 Task: Compose an email invitation for a sport event and include multiple recipients.
Action: Mouse moved to (131, 258)
Screenshot: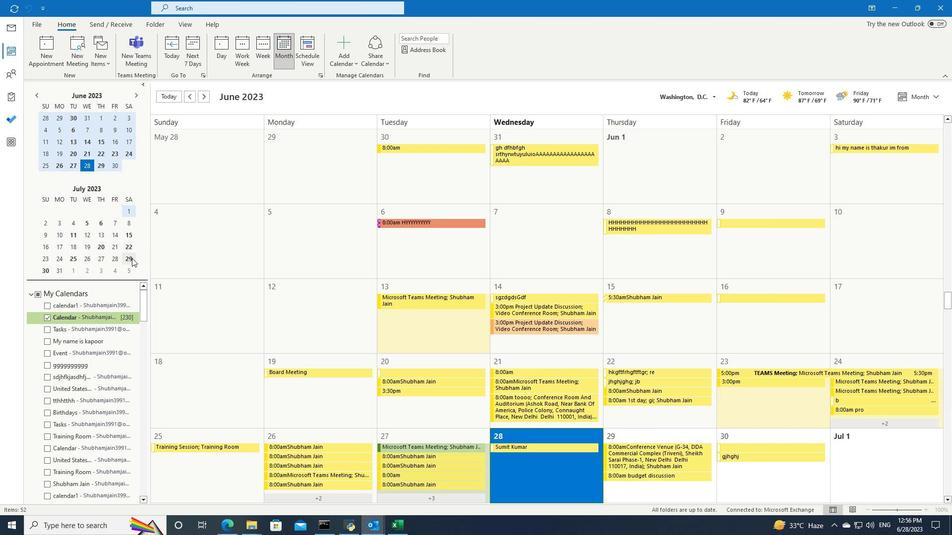
Action: Mouse pressed left at (131, 258)
Screenshot: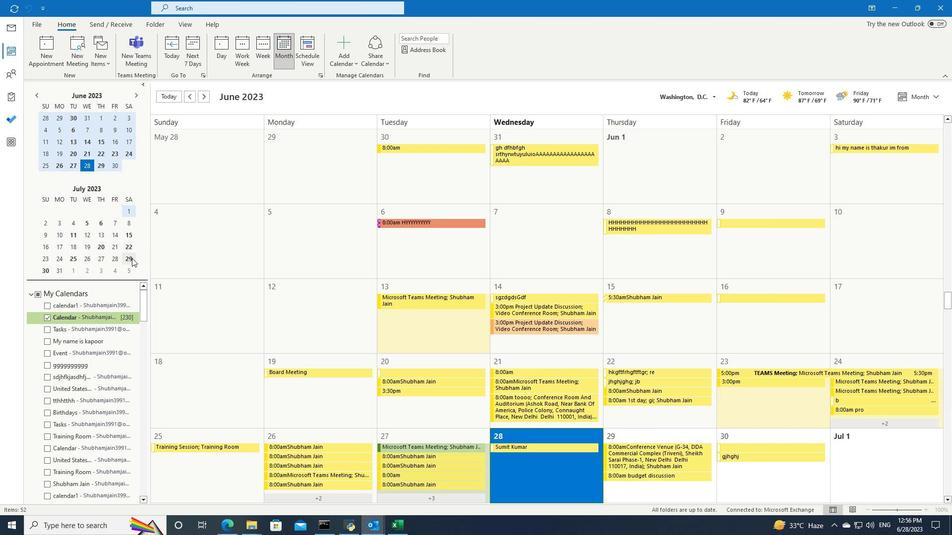 
Action: Mouse moved to (240, 166)
Screenshot: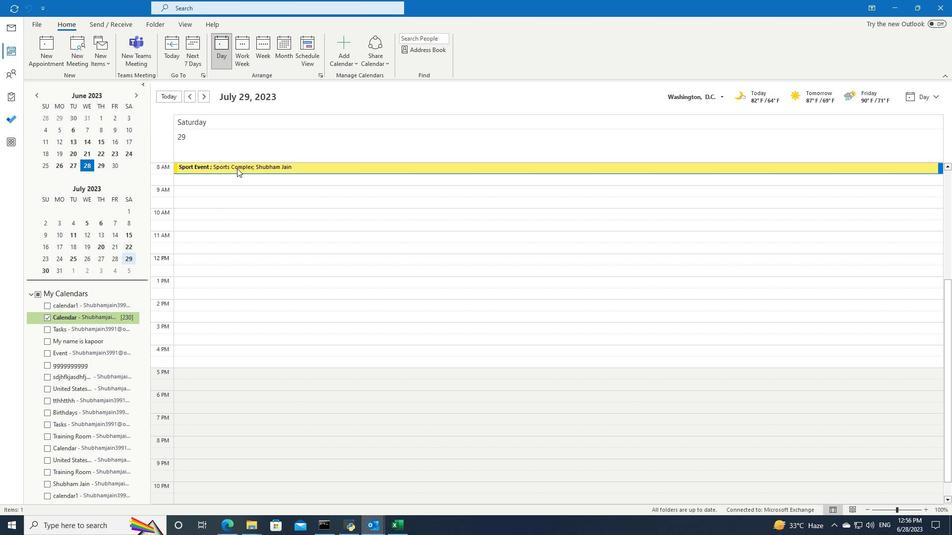 
Action: Mouse pressed left at (240, 166)
Screenshot: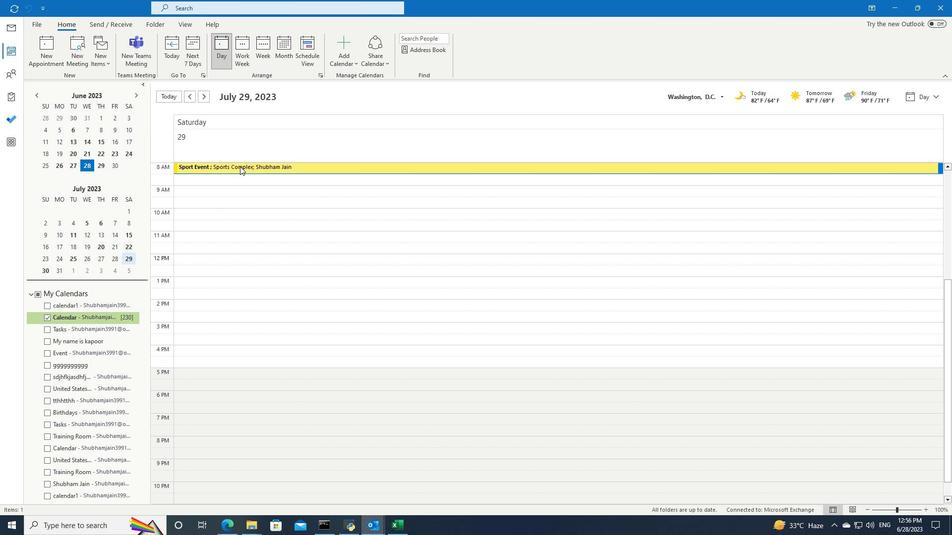 
Action: Mouse moved to (206, 63)
Screenshot: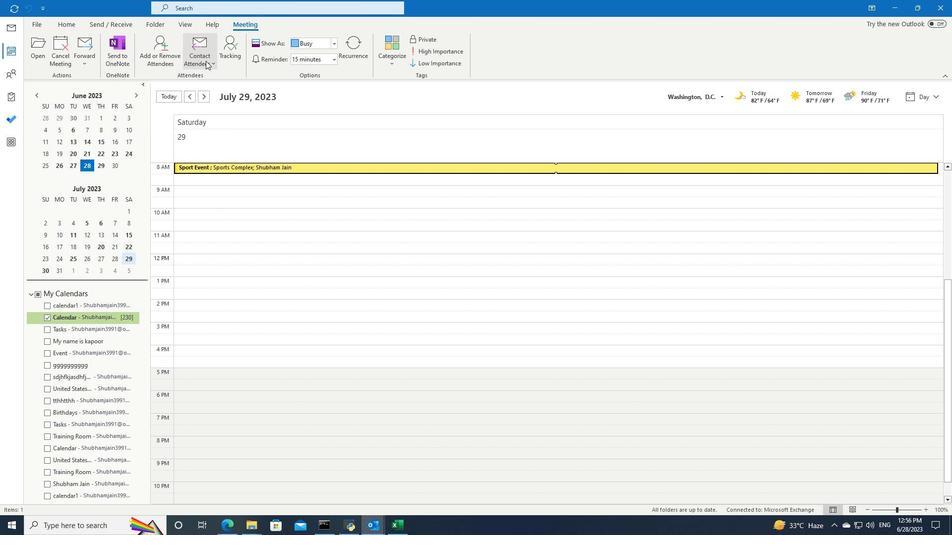 
Action: Mouse pressed left at (206, 63)
Screenshot: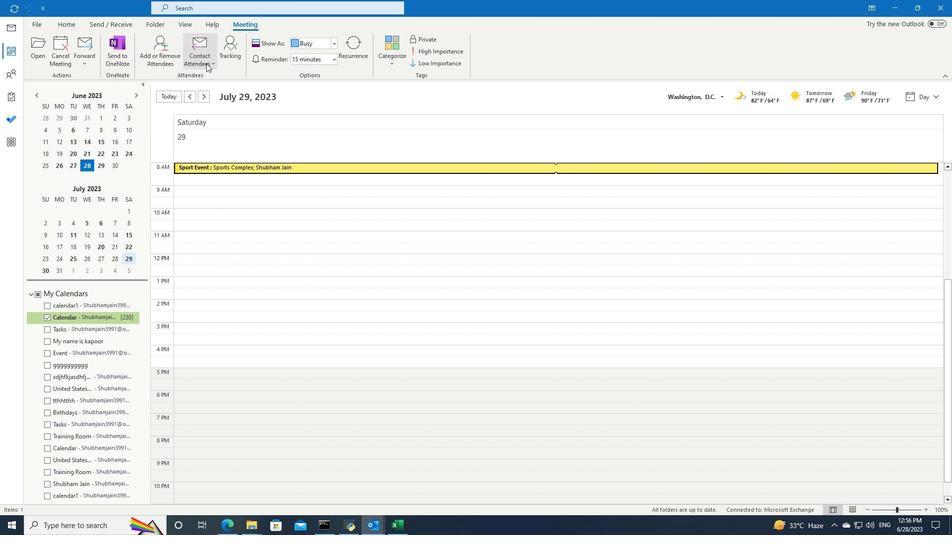 
Action: Mouse moved to (211, 79)
Screenshot: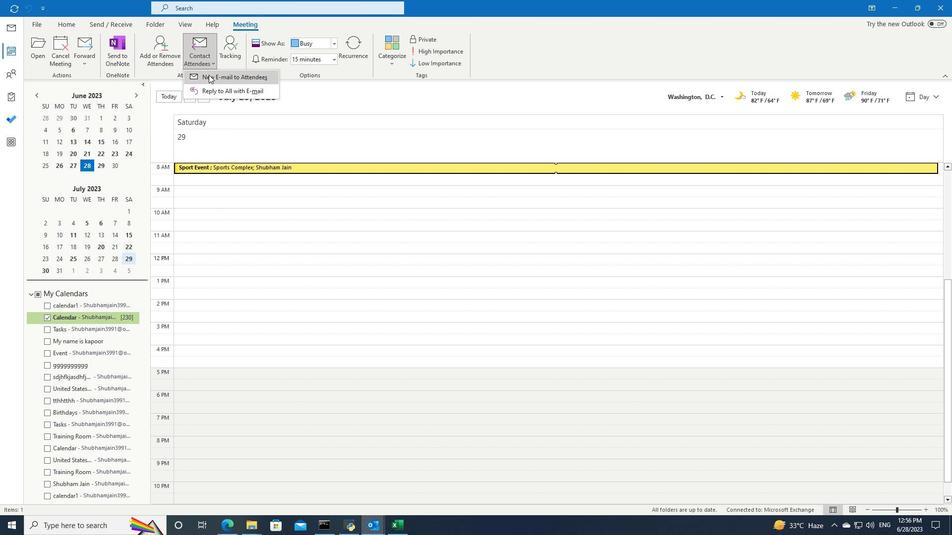 
Action: Mouse pressed left at (211, 79)
Screenshot: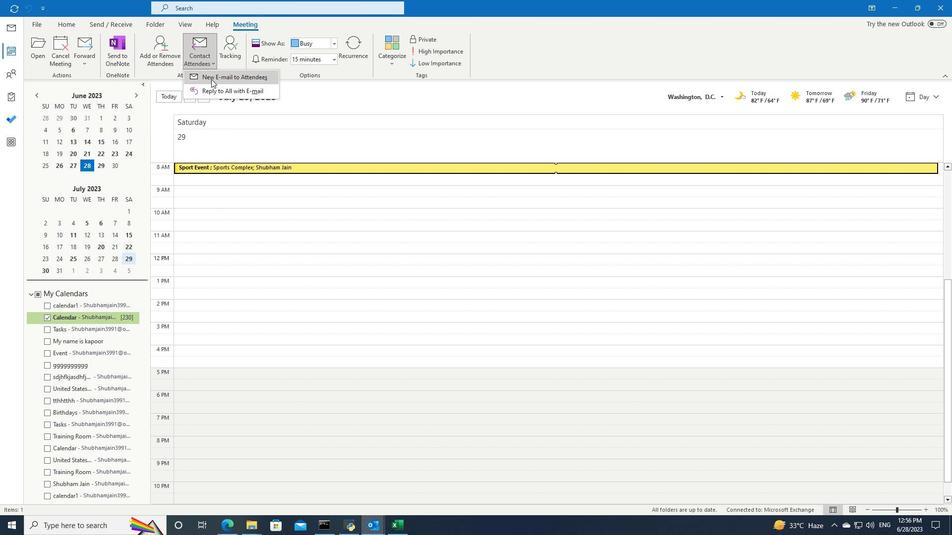 
Action: Mouse moved to (196, 97)
Screenshot: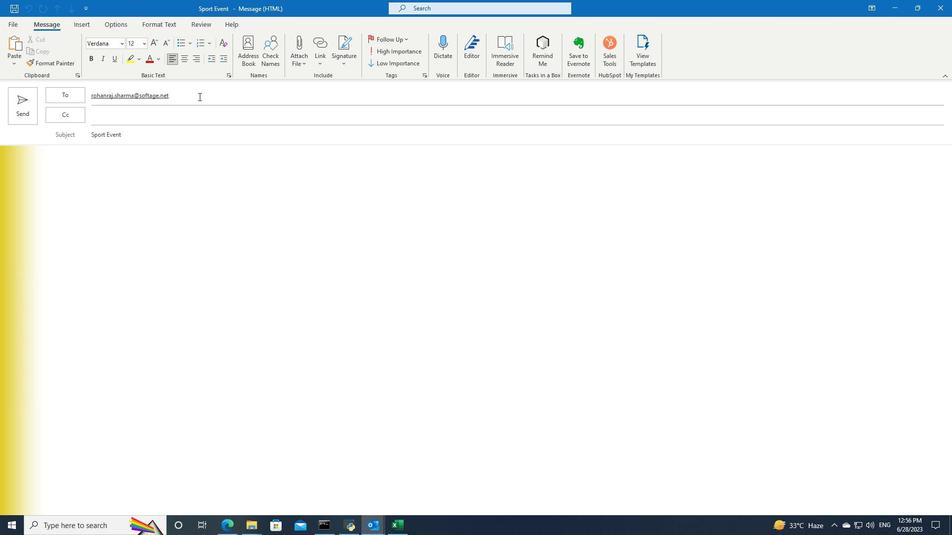 
Action: Mouse pressed left at (196, 97)
Screenshot: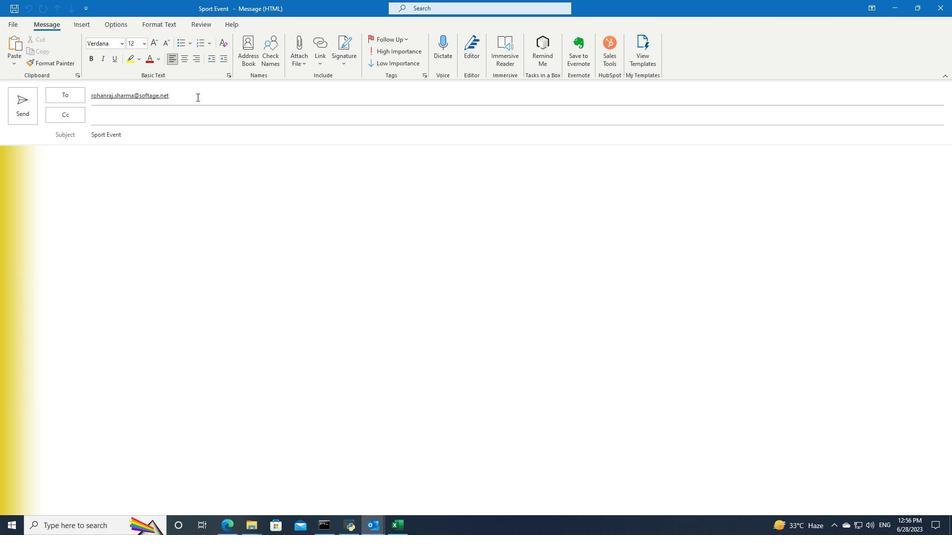 
Action: Key pressed <Key.space>piyush.bhardwajini<Key.shift>@softage.net
Screenshot: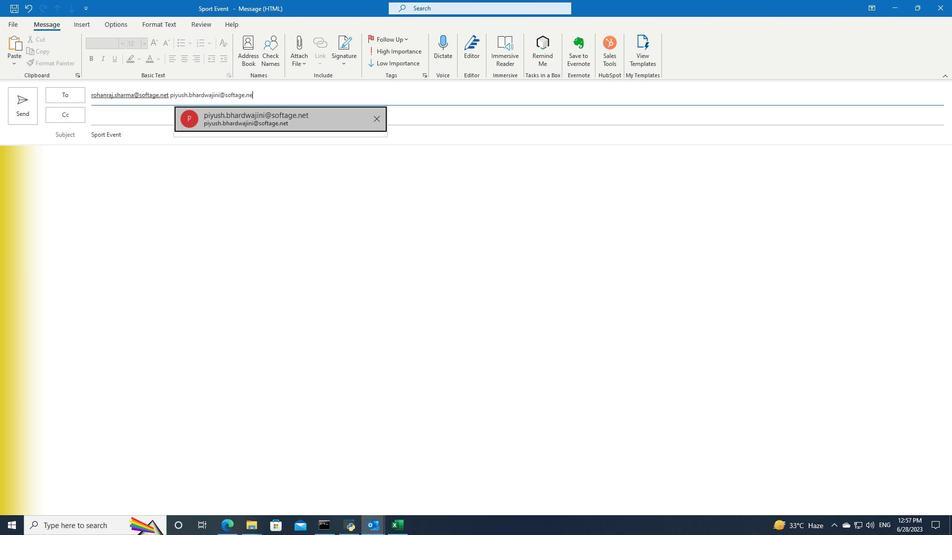
Action: Mouse moved to (258, 116)
Screenshot: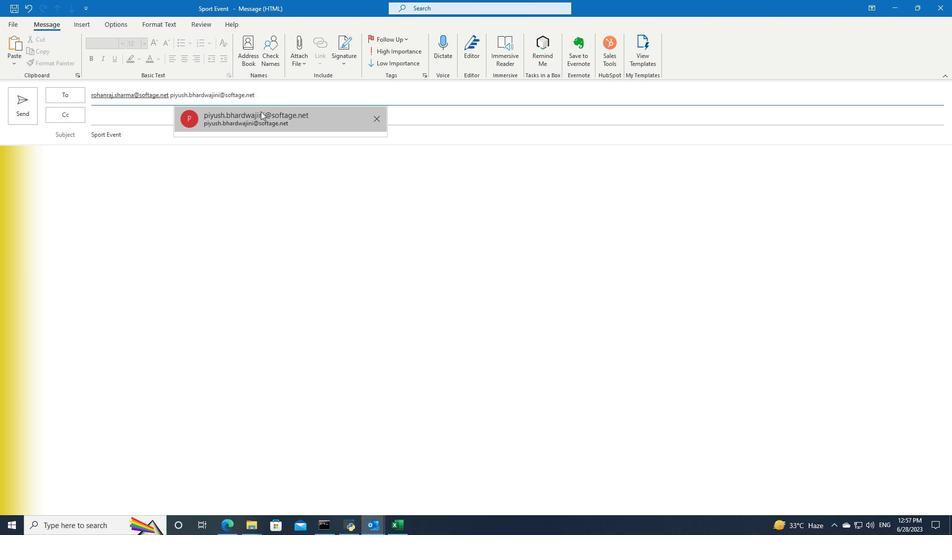 
Action: Mouse pressed left at (258, 116)
Screenshot: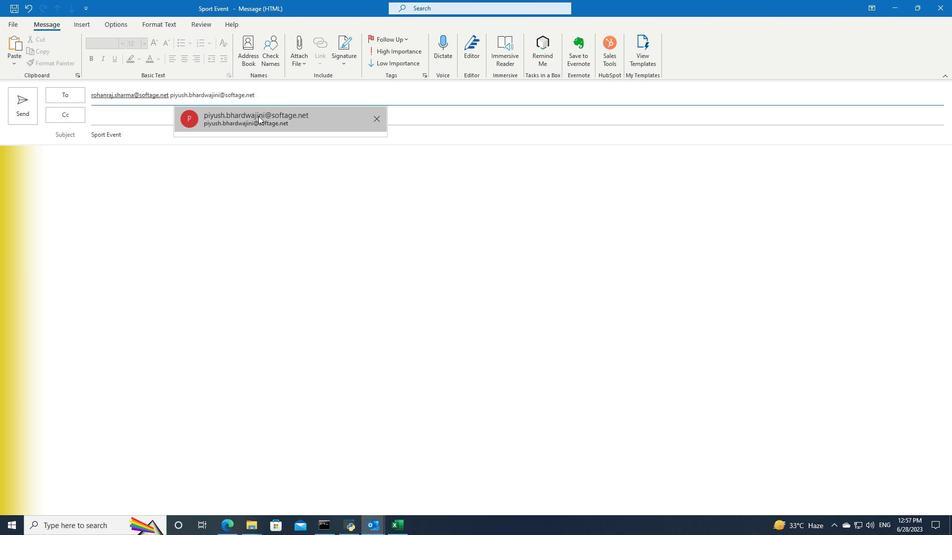 
Action: Key pressed uchiha.uzumaki<Key.shift>@softage.net
Screenshot: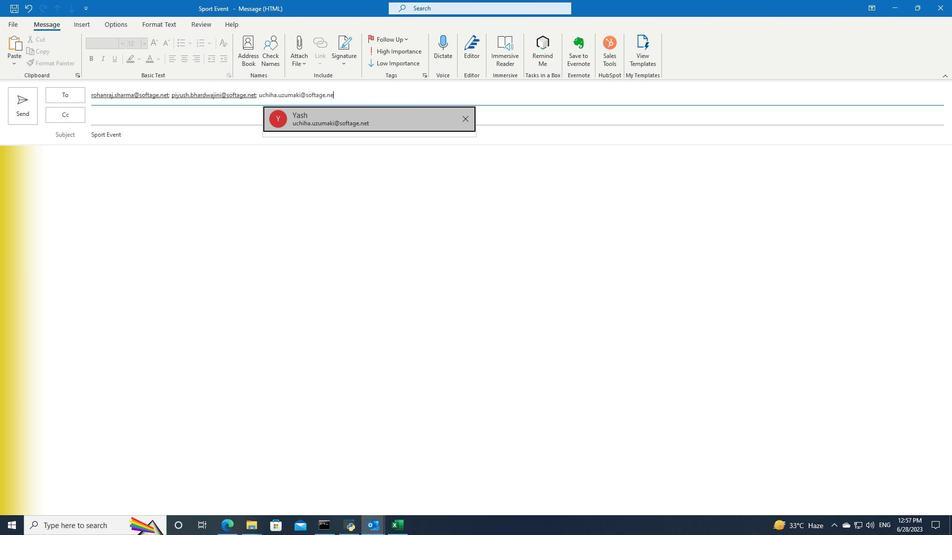 
Action: Mouse moved to (313, 121)
Screenshot: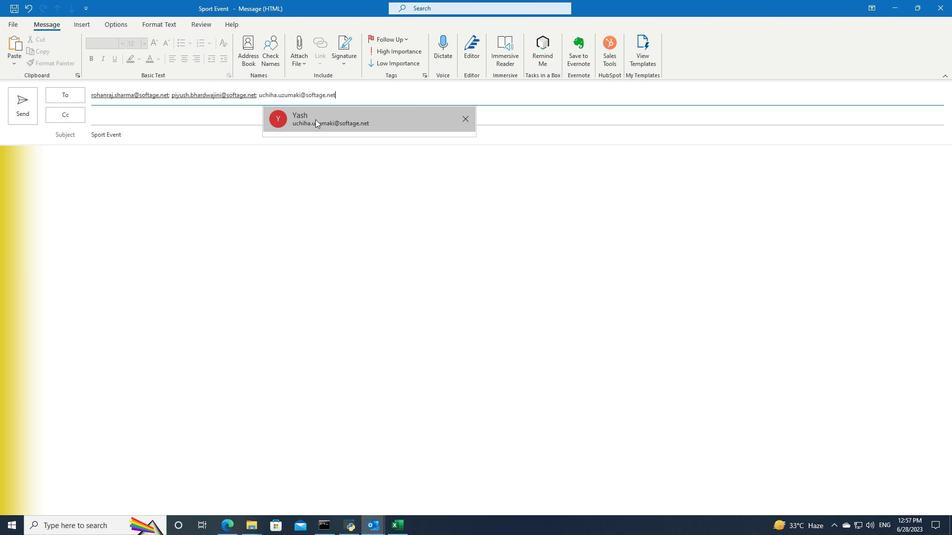 
Action: Mouse pressed left at (313, 121)
Screenshot: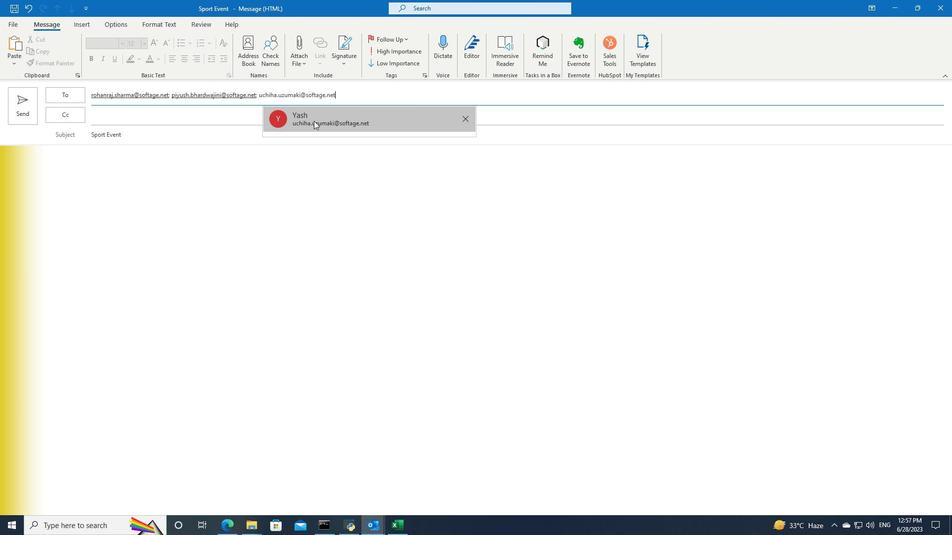
Action: Key pressed neane.keane<Key.shift>@softage.net
Screenshot: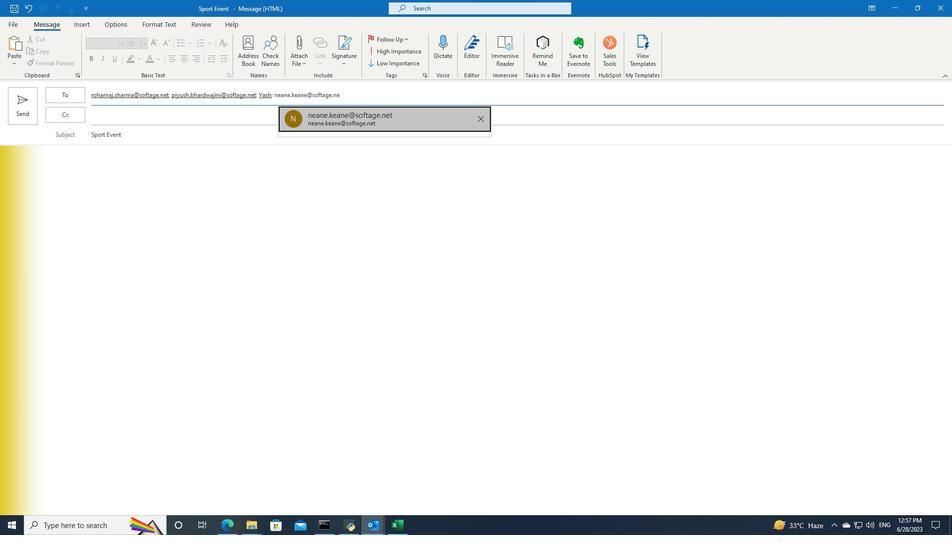 
Action: Mouse moved to (357, 116)
Screenshot: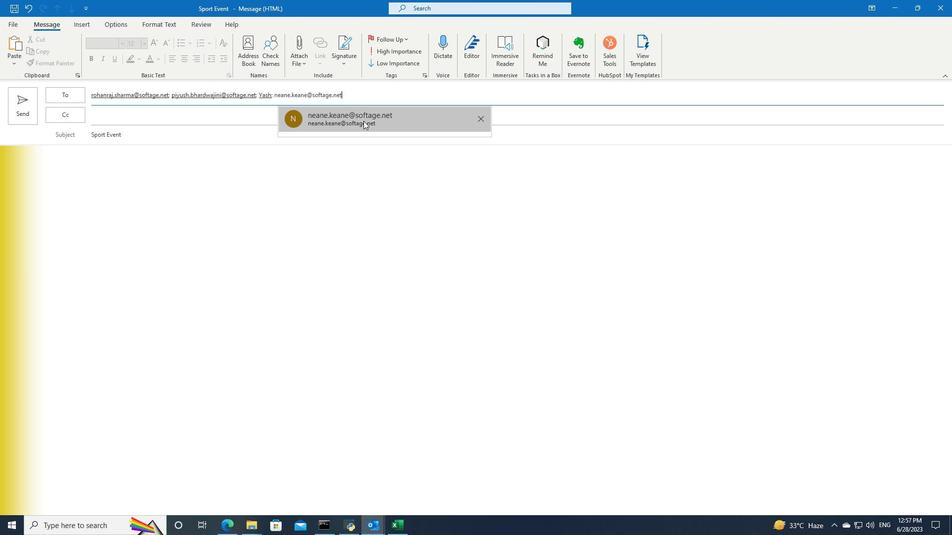 
Action: Mouse pressed left at (357, 116)
Screenshot: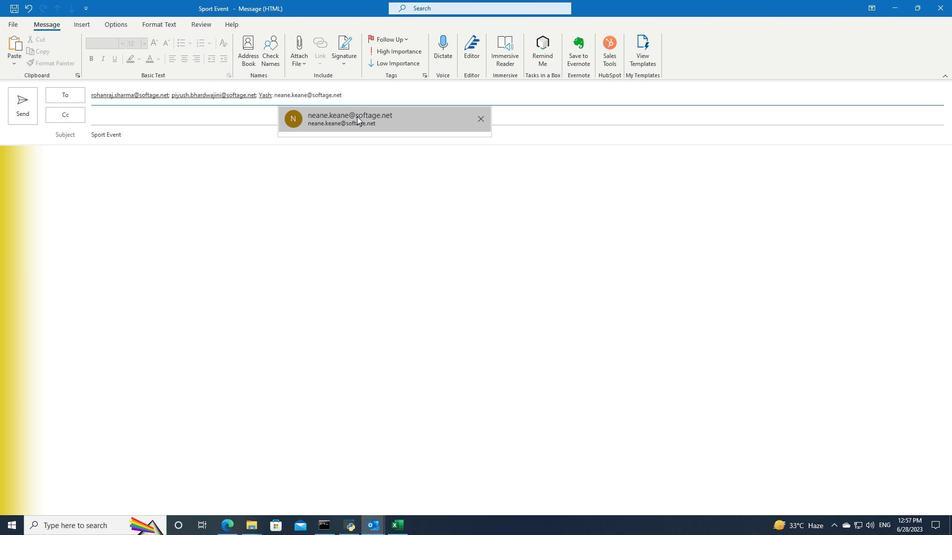 
Action: Mouse moved to (20, 107)
Screenshot: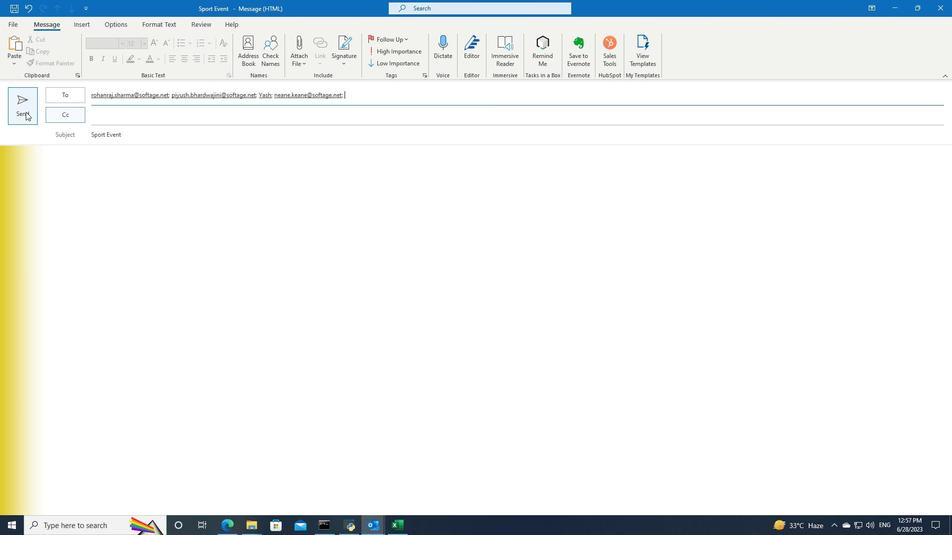 
Action: Mouse pressed left at (20, 107)
Screenshot: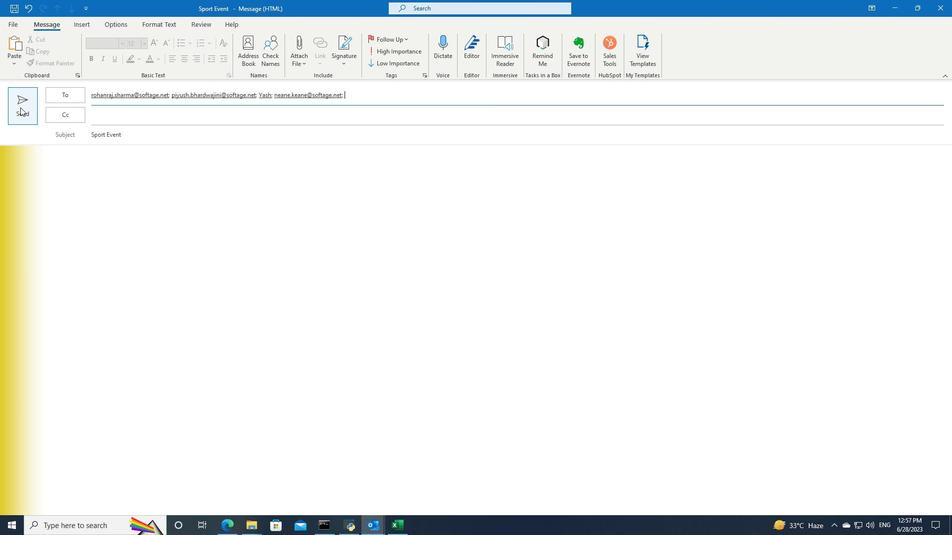 
